 Task: Plan a workshop on conflict resolution for the team on the 25th at 2 PM To 2:30PM
Action: Mouse moved to (50, 71)
Screenshot: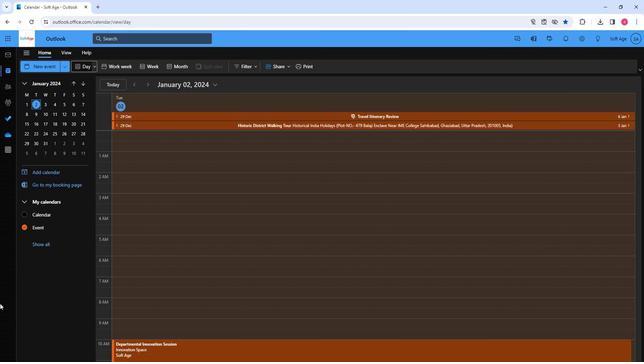 
Action: Mouse pressed left at (50, 71)
Screenshot: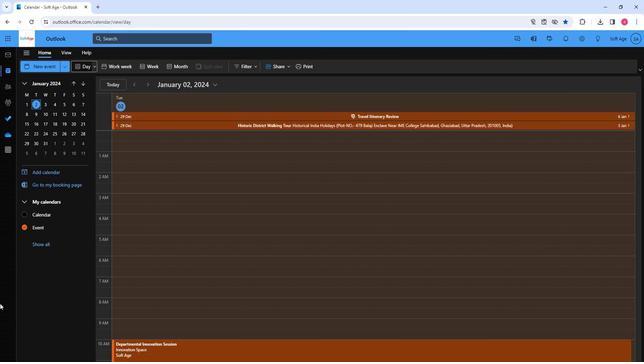 
Action: Mouse moved to (165, 109)
Screenshot: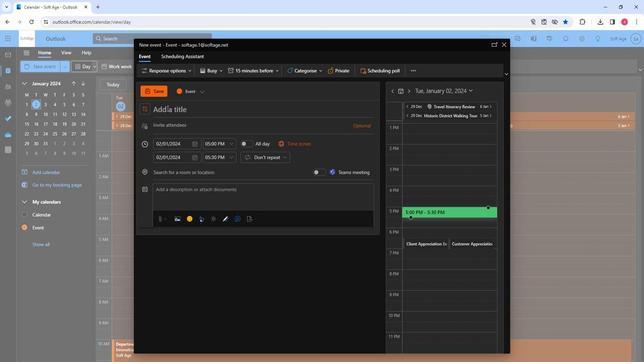 
Action: Mouse pressed left at (165, 109)
Screenshot: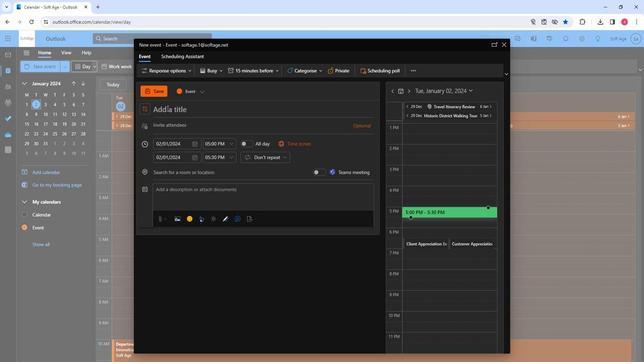 
Action: Key pressed <Key.caps_lock><Key.caps_lock><Key.shift>Workshop<Key.space><Key.shift><Key.shift><Key.shift><Key.shift><Key.shift><Key.shift><Key.shift><Key.shift><Key.shift><Key.shift><Key.shift><Key.shift><Key.shift><Key.shift><Key.shift><Key.shift><Key.shift><Key.shift><Key.shift>On<Key.space><Key.shift>Conflict<Key.space><Key.shift><Key.shift><Key.shift><Key.shift><Key.shift><Key.shift><Key.shift><Key.shift>Resolution
Screenshot: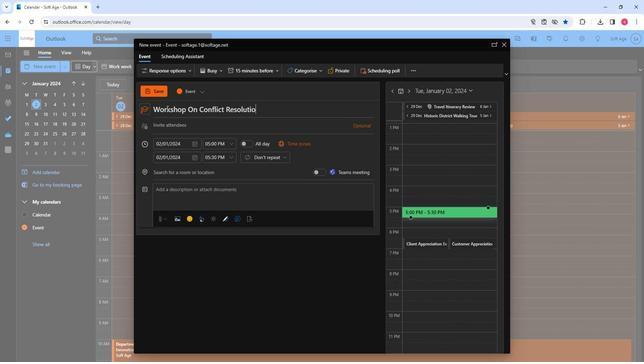 
Action: Mouse moved to (192, 128)
Screenshot: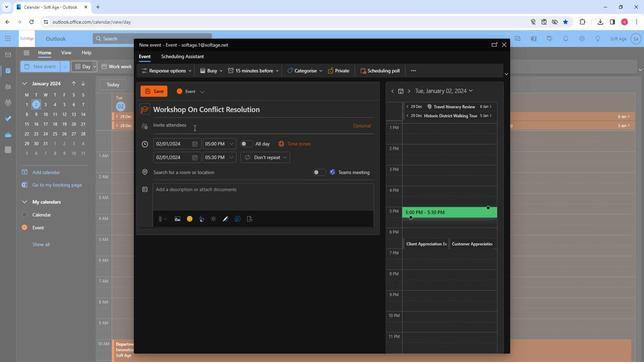
Action: Mouse pressed left at (192, 128)
Screenshot: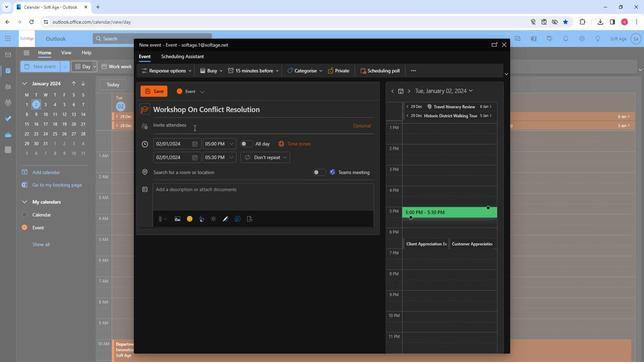 
Action: Mouse moved to (196, 126)
Screenshot: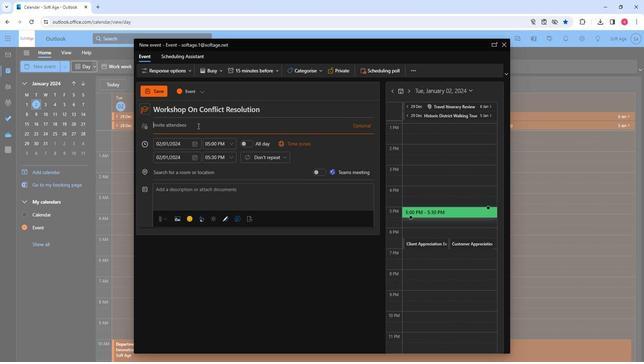 
Action: Key pressed so
Screenshot: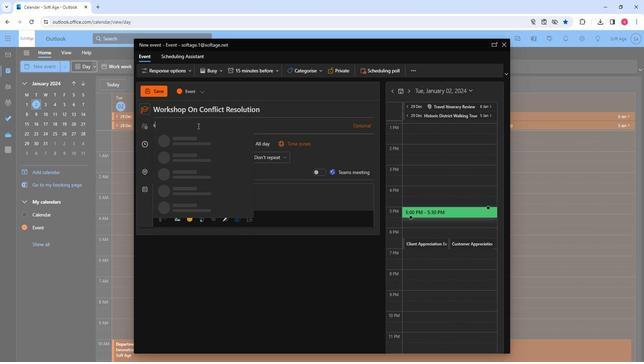 
Action: Mouse moved to (190, 154)
Screenshot: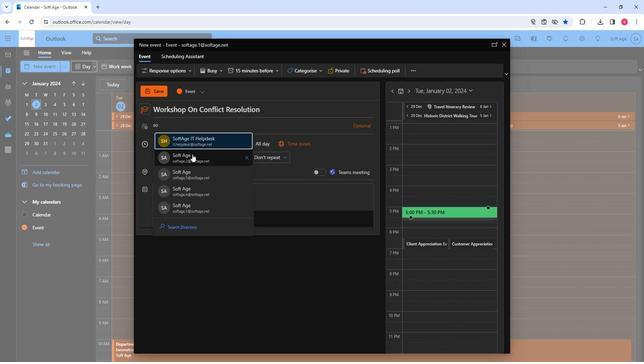 
Action: Mouse pressed left at (190, 154)
Screenshot: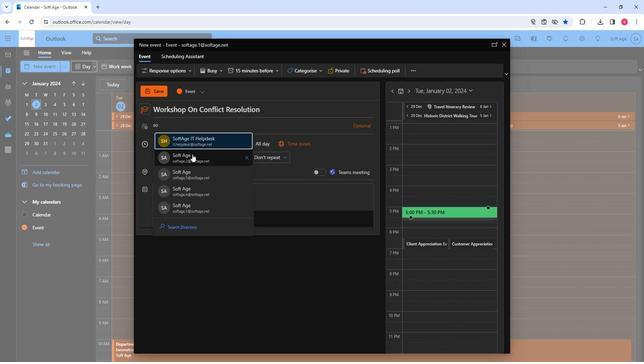 
Action: Key pressed so
Screenshot: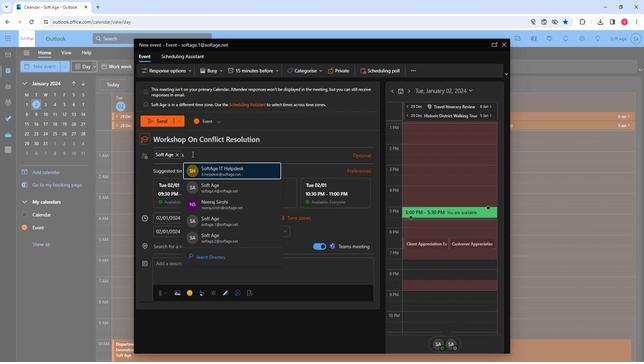 
Action: Mouse moved to (210, 203)
Screenshot: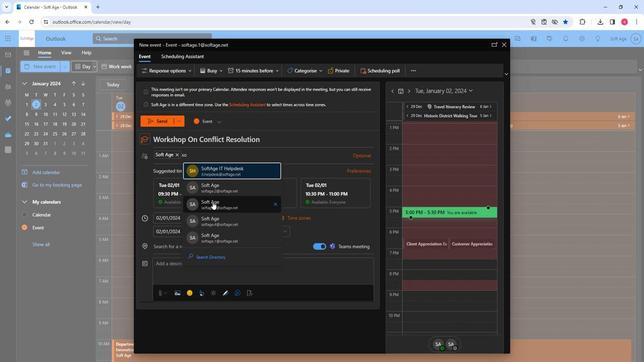 
Action: Mouse pressed left at (210, 203)
Screenshot: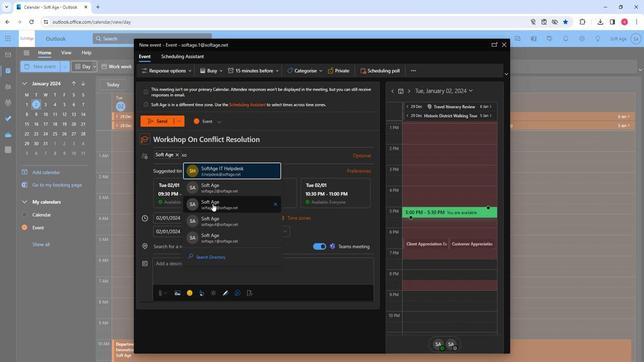 
Action: Key pressed so
Screenshot: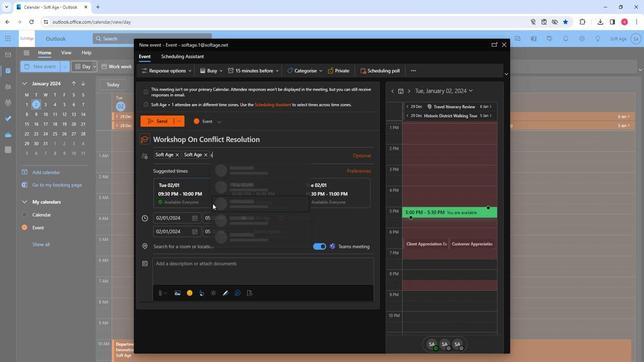 
Action: Mouse moved to (230, 220)
Screenshot: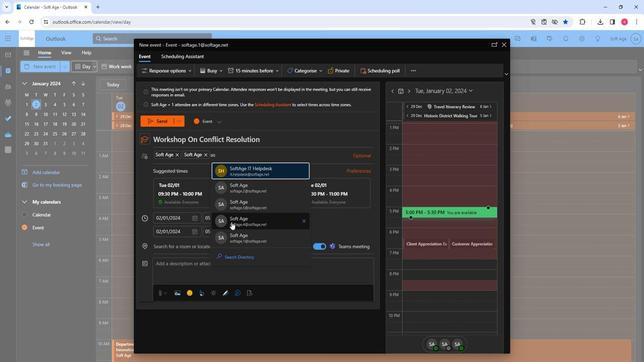 
Action: Mouse pressed left at (230, 220)
Screenshot: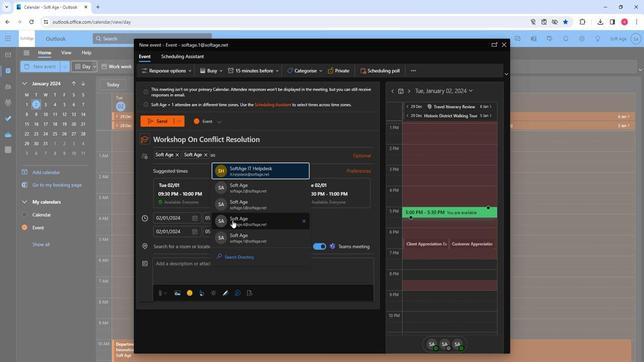 
Action: Key pressed so
Screenshot: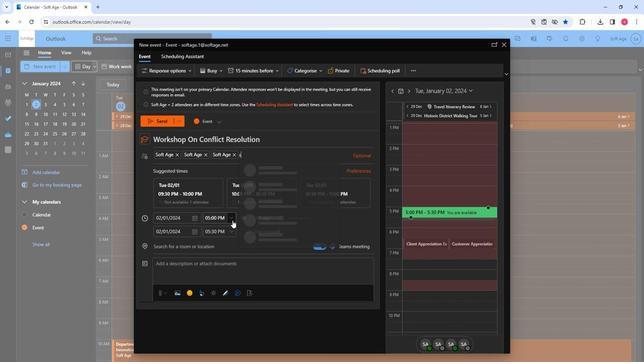 
Action: Mouse moved to (266, 235)
Screenshot: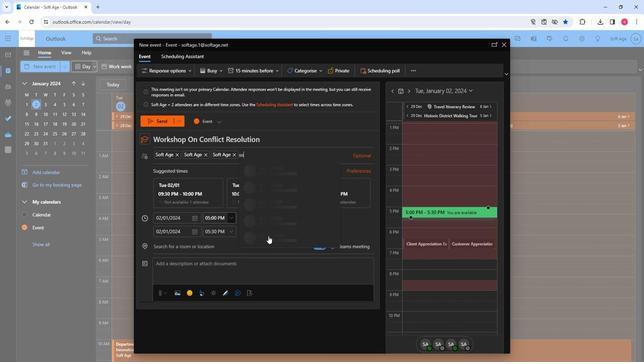 
Action: Mouse pressed left at (266, 235)
Screenshot: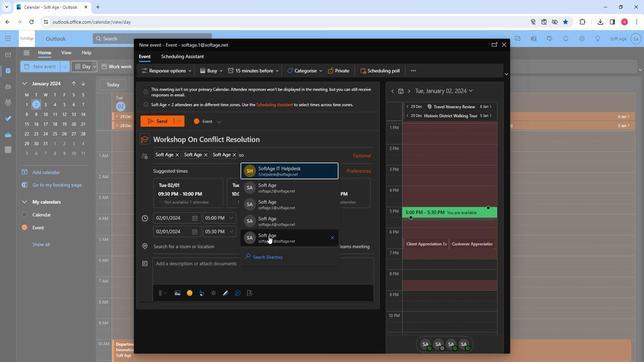 
Action: Mouse moved to (192, 218)
Screenshot: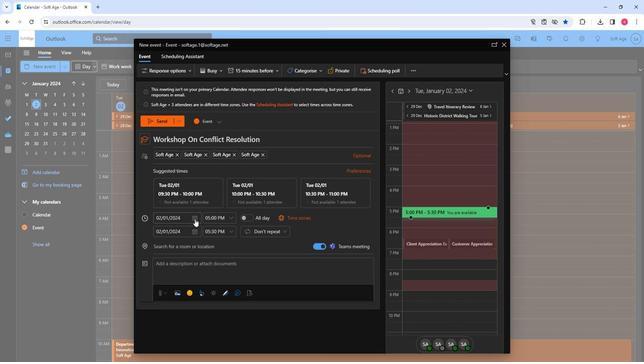 
Action: Mouse pressed left at (192, 218)
Screenshot: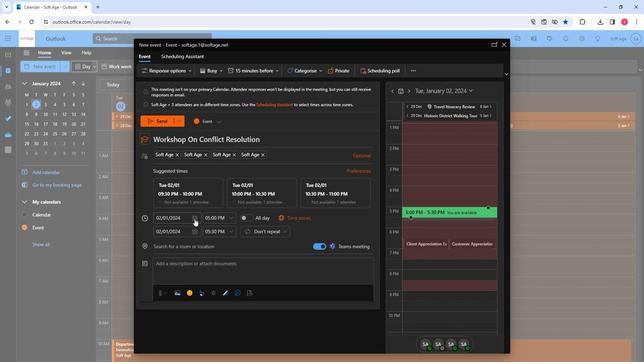 
Action: Mouse moved to (188, 285)
Screenshot: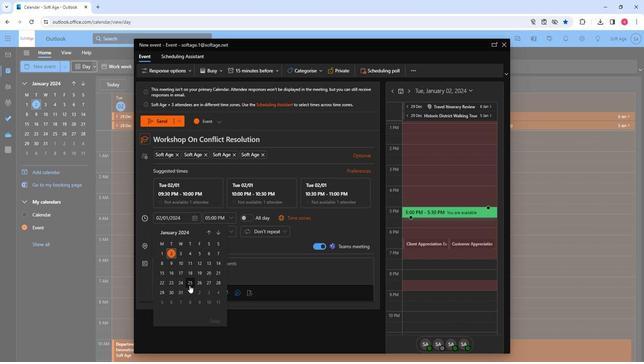 
Action: Mouse pressed left at (188, 285)
Screenshot: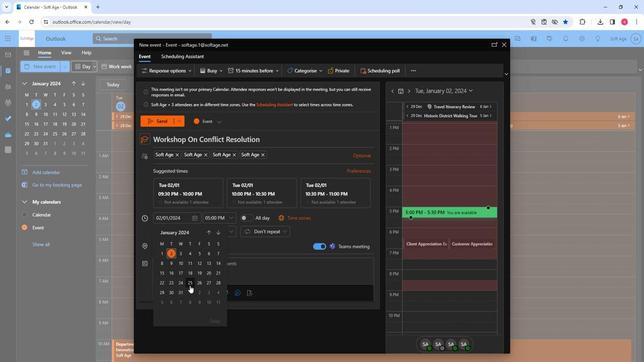
Action: Mouse moved to (228, 217)
Screenshot: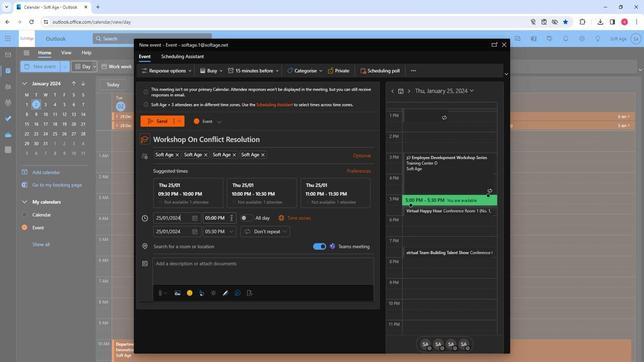 
Action: Mouse pressed left at (228, 217)
Screenshot: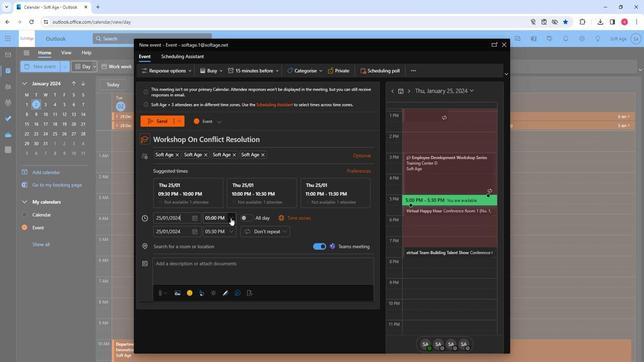 
Action: Mouse moved to (220, 255)
Screenshot: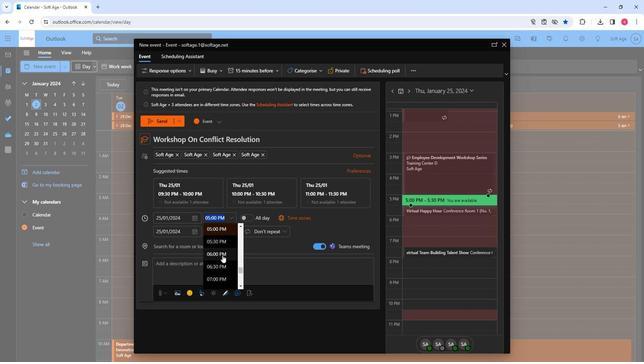 
Action: Mouse scrolled (220, 255) with delta (0, 0)
Screenshot: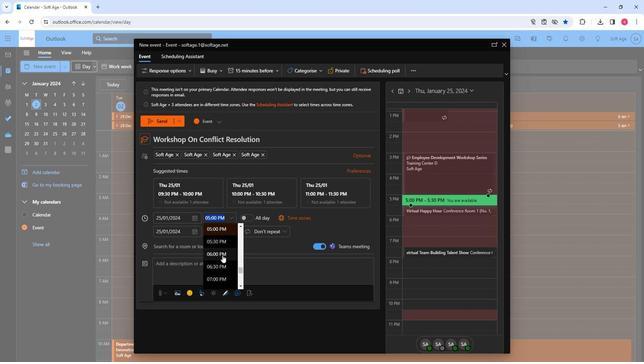 
Action: Mouse moved to (219, 247)
Screenshot: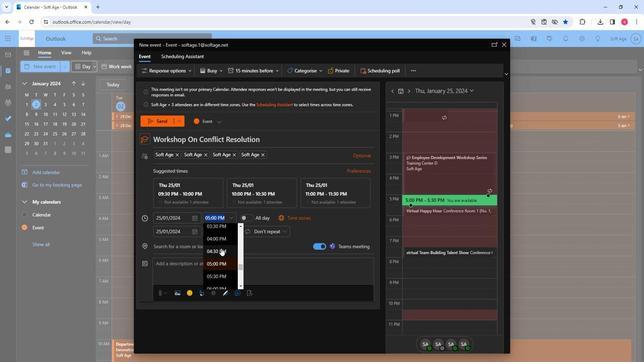 
Action: Mouse scrolled (219, 248) with delta (0, 0)
Screenshot: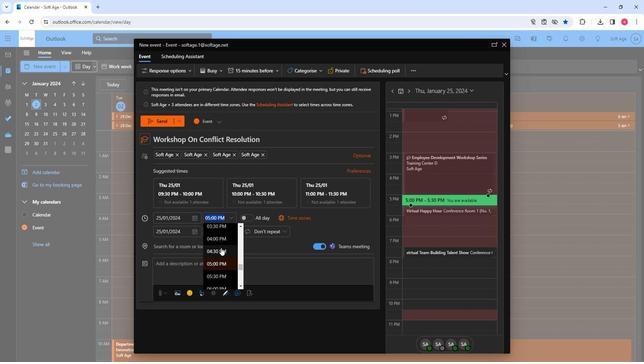 
Action: Mouse scrolled (219, 248) with delta (0, 0)
Screenshot: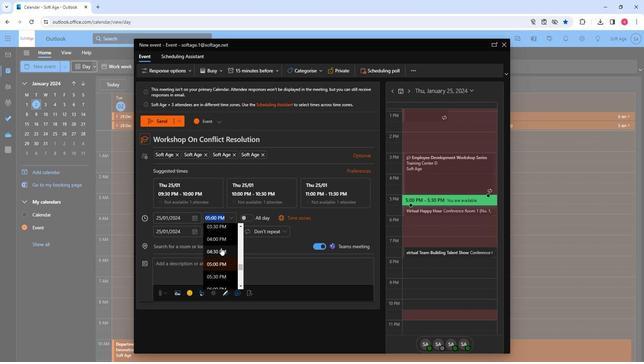 
Action: Mouse moved to (217, 257)
Screenshot: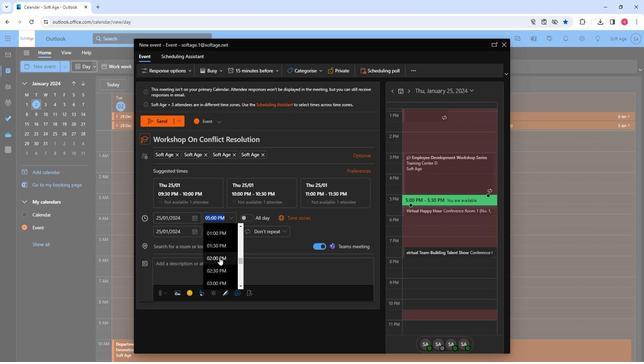 
Action: Mouse scrolled (217, 258) with delta (0, 0)
Screenshot: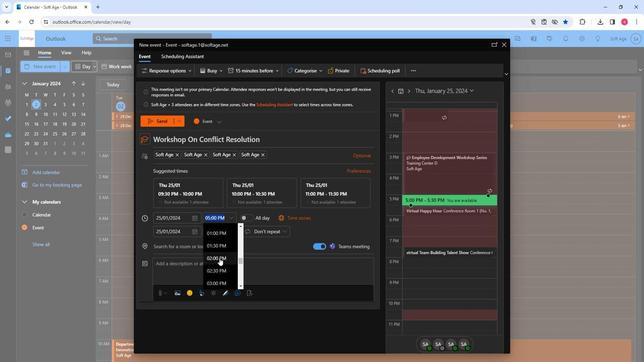 
Action: Mouse moved to (218, 251)
Screenshot: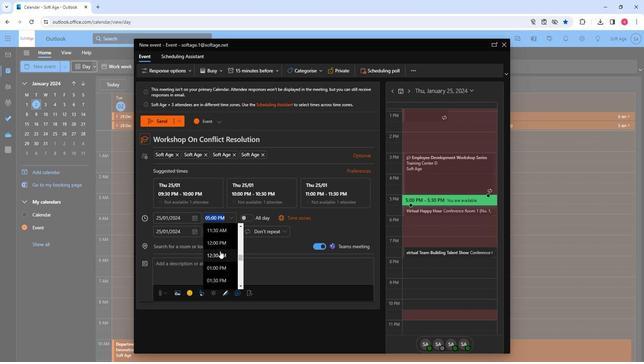 
Action: Mouse scrolled (218, 251) with delta (0, 0)
Screenshot: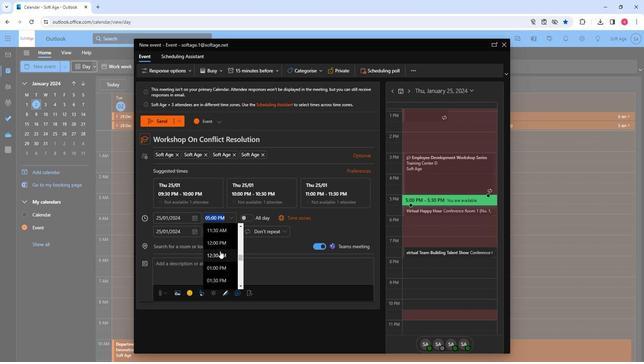 
Action: Mouse moved to (217, 258)
Screenshot: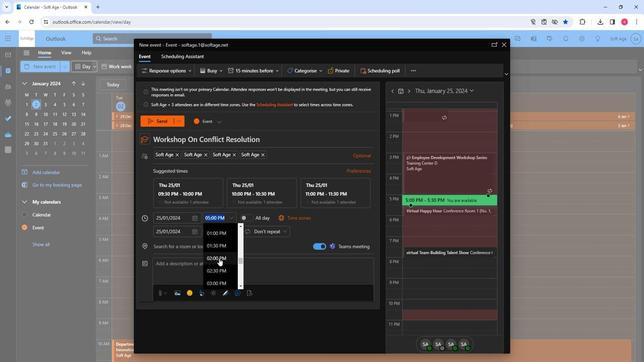 
Action: Mouse scrolled (217, 258) with delta (0, 0)
Screenshot: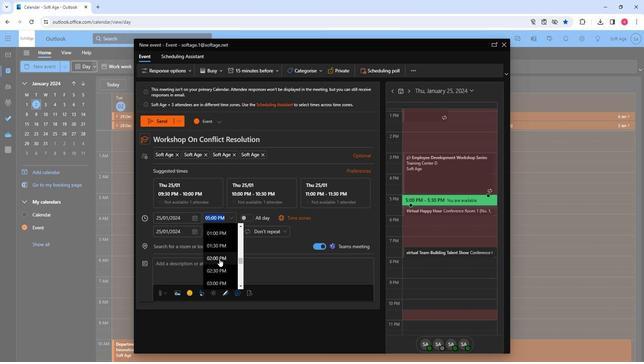 
Action: Mouse moved to (221, 246)
Screenshot: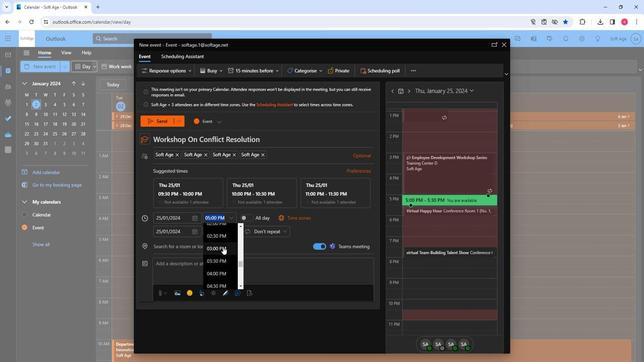
Action: Mouse scrolled (221, 246) with delta (0, 0)
Screenshot: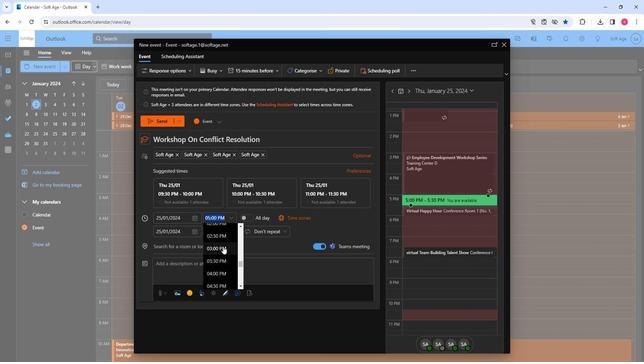 
Action: Mouse moved to (215, 259)
Screenshot: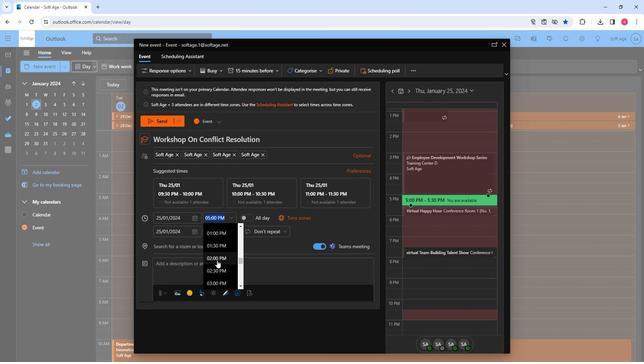 
Action: Mouse pressed left at (215, 259)
Screenshot: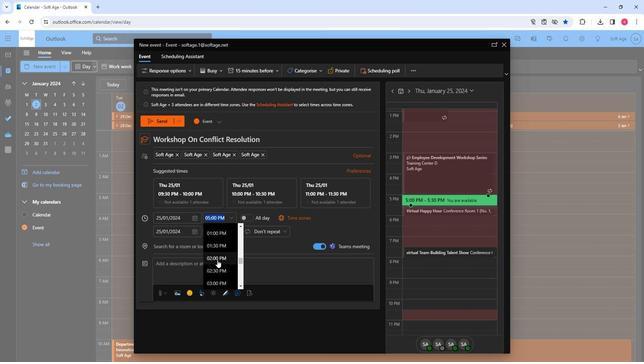 
Action: Mouse moved to (176, 246)
Screenshot: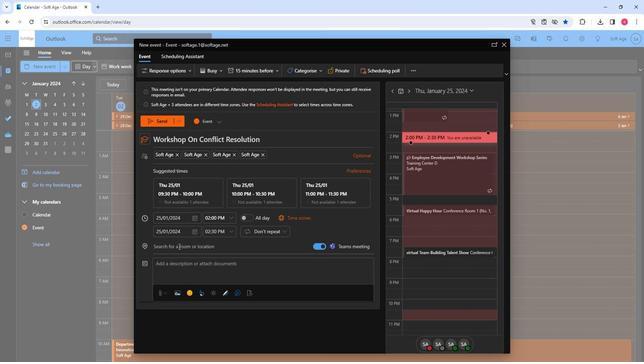 
Action: Mouse pressed left at (176, 246)
Screenshot: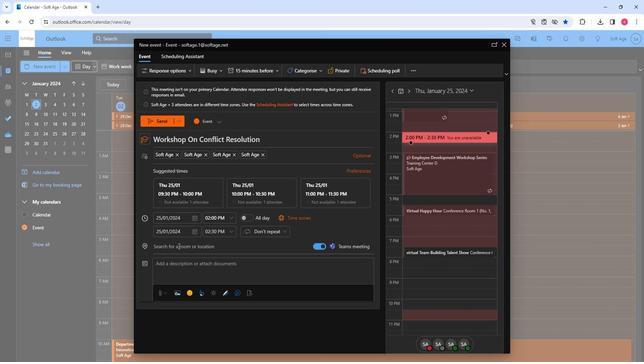 
Action: Key pressed so
Screenshot: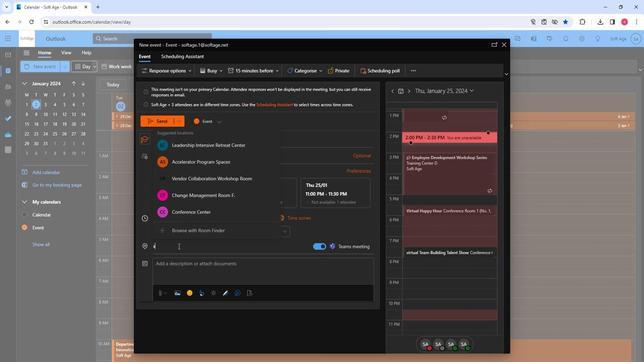 
Action: Mouse moved to (178, 247)
Screenshot: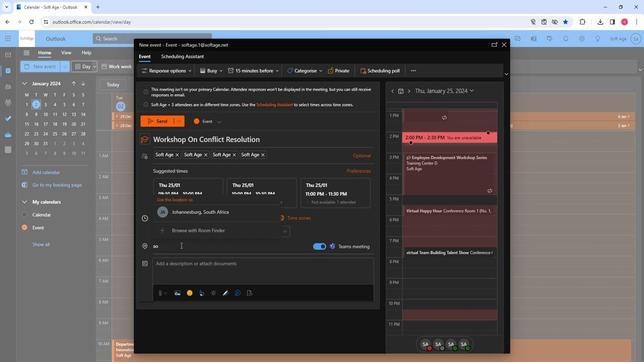 
Action: Key pressed f
Screenshot: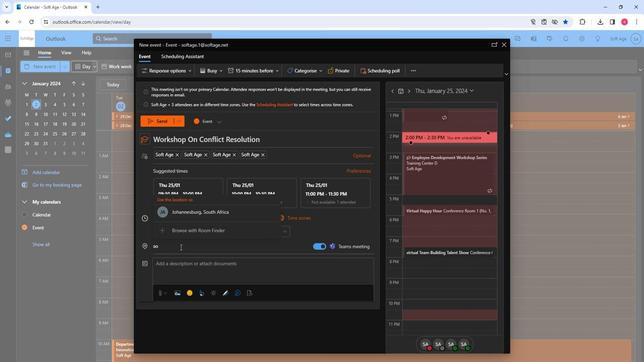 
Action: Mouse moved to (191, 145)
Screenshot: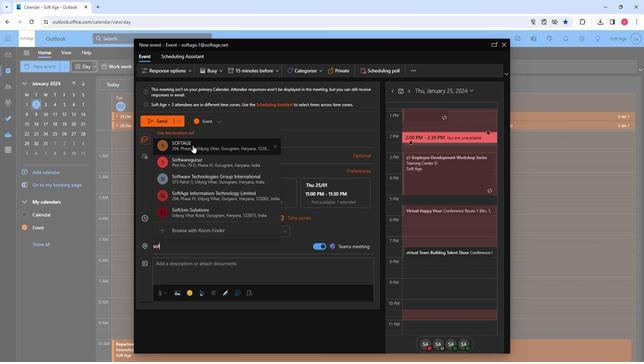 
Action: Mouse pressed left at (191, 145)
Screenshot: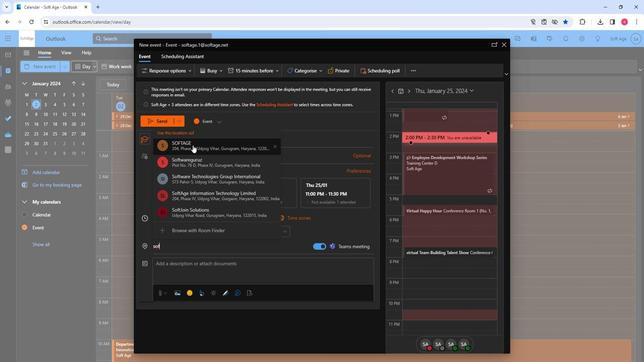 
Action: Mouse moved to (186, 256)
Screenshot: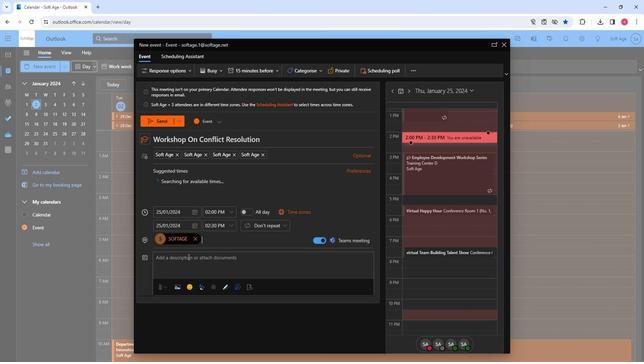 
Action: Mouse pressed left at (186, 256)
Screenshot: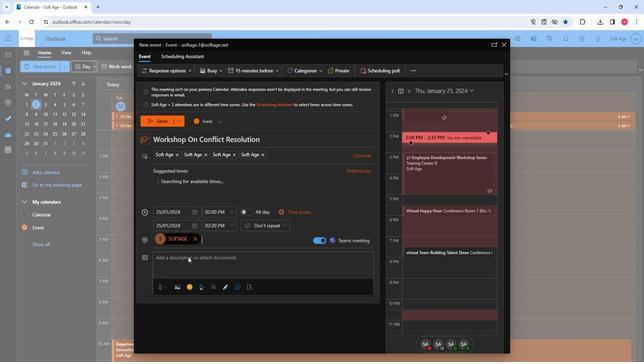 
Action: Mouse moved to (176, 262)
Screenshot: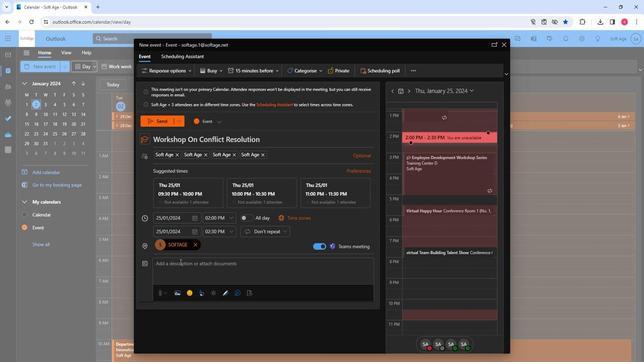 
Action: Mouse pressed left at (176, 262)
Screenshot: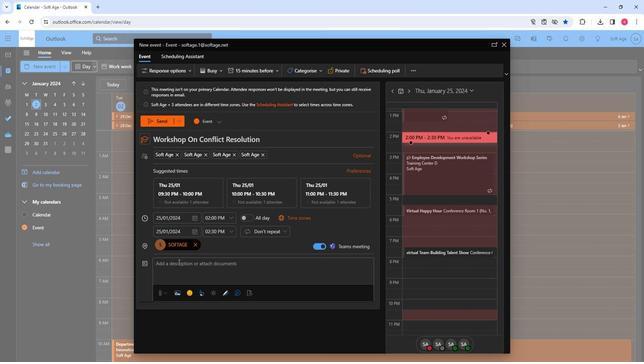 
Action: Mouse moved to (176, 262)
Screenshot: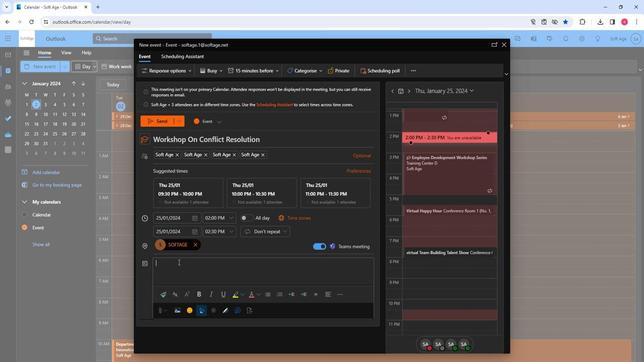 
Action: Key pressed <Key.shift>Navigate<Key.space>conflicts<Key.space>with<Key.space>skill<Key.shift>
Screenshot: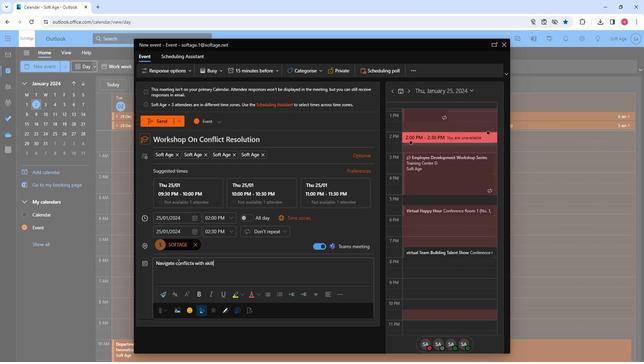 
Action: Mouse moved to (175, 262)
Screenshot: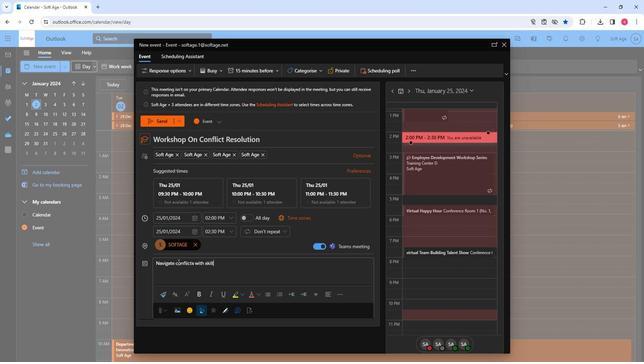 
Action: Key pressed !<Key.space><Key.shift>Join<Key.space>our<Key.space>team<Key.space>workshop<Key.space>on<Key.space>conflict.<Key.space><Key.shift>Learn<Key.space>effective<Key.space>strategies,<Key.space>foster<Key.space>positive<Key.space>communication,<Key.space>and<Key.space>strengthen<Key.space>teamwork<Key.space>for<Key.space>a<Key.space>harmonius<Key.backspace><Key.backspace>ous<Key.space><Key.backspace><Key.space>work<Key.space>environment
Screenshot: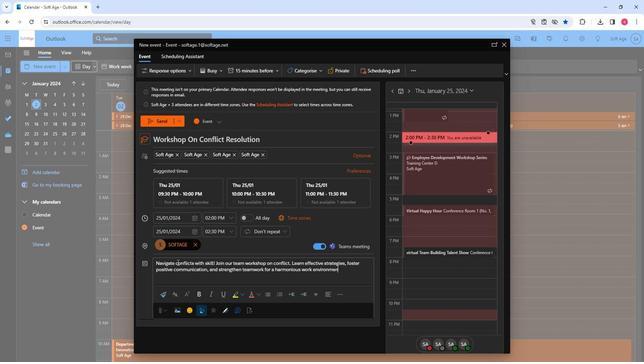 
Action: Mouse moved to (207, 269)
Screenshot: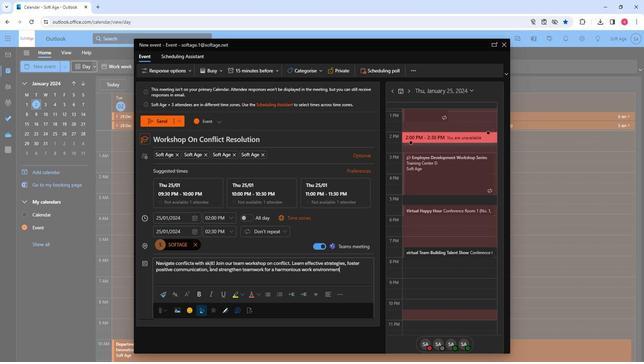 
Action: Mouse pressed left at (207, 269)
Screenshot: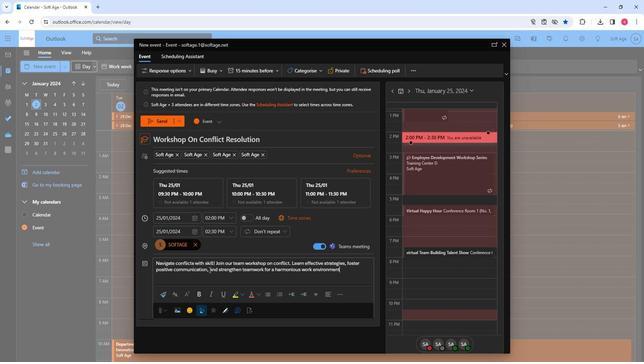 
Action: Mouse moved to (207, 269)
Screenshot: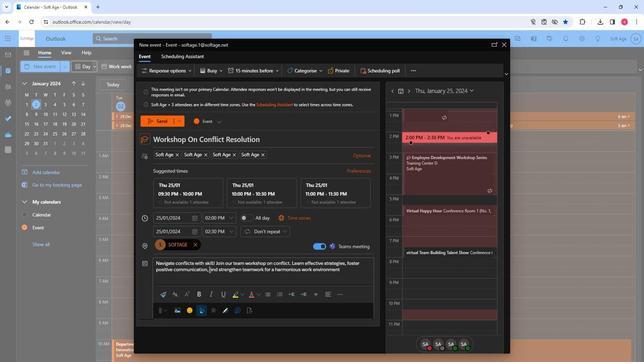 
Action: Mouse pressed left at (207, 269)
Screenshot: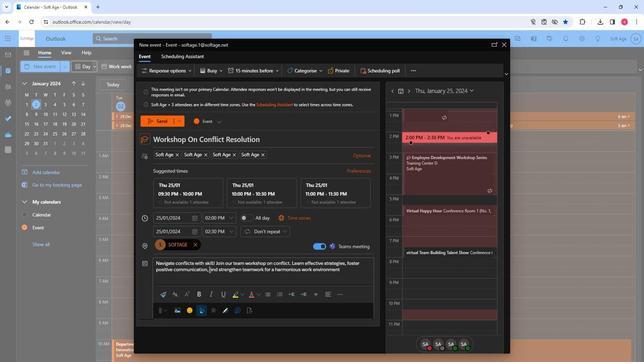
Action: Mouse pressed left at (207, 269)
Screenshot: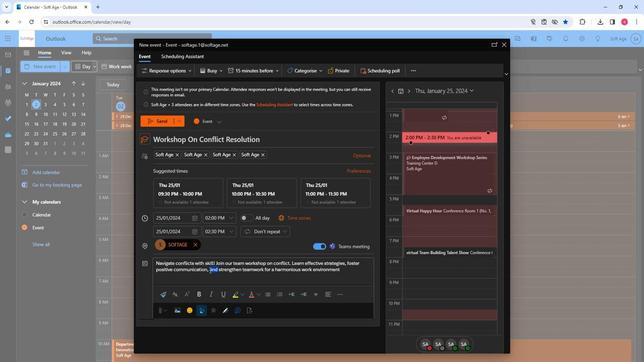 
Action: Mouse moved to (247, 256)
Screenshot: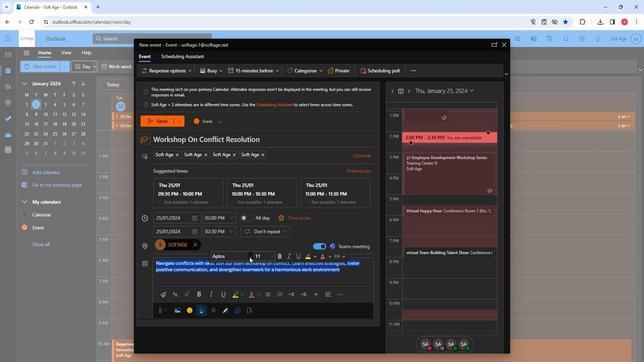 
Action: Mouse pressed left at (247, 256)
Screenshot: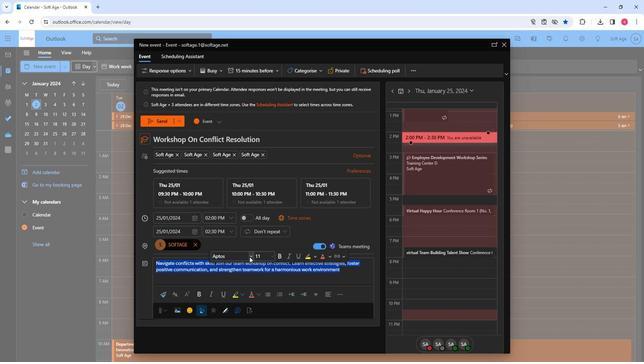 
Action: Mouse moved to (264, 221)
Screenshot: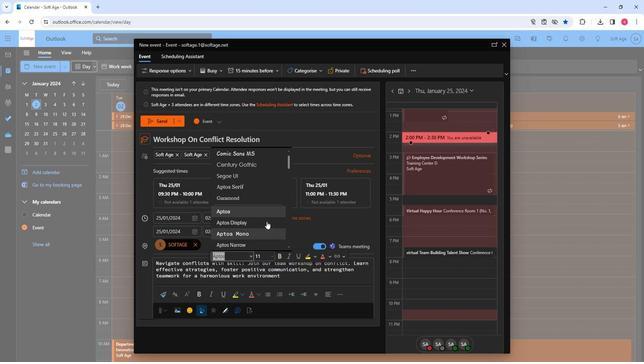 
Action: Mouse scrolled (264, 220) with delta (0, 0)
Screenshot: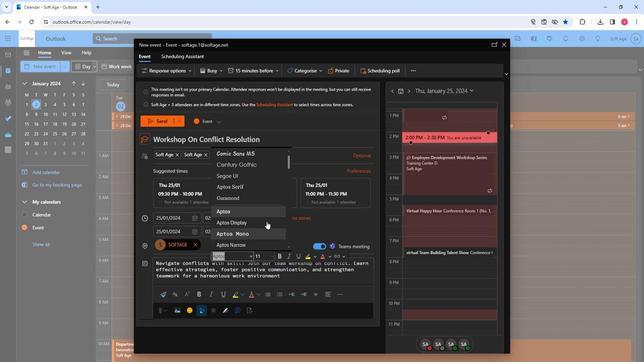 
Action: Mouse moved to (264, 221)
Screenshot: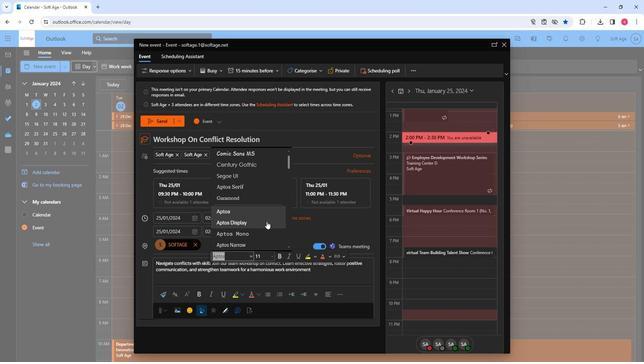 
Action: Mouse scrolled (264, 220) with delta (0, 0)
Screenshot: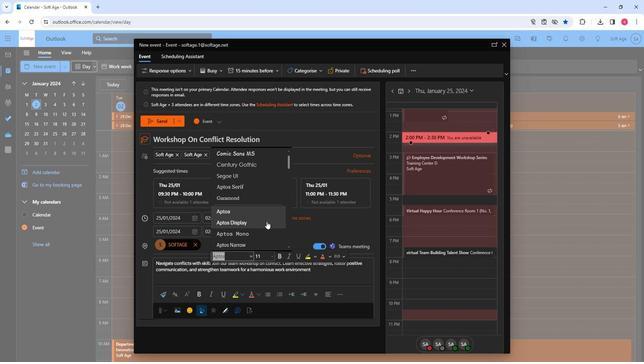 
Action: Mouse scrolled (264, 220) with delta (0, 0)
Screenshot: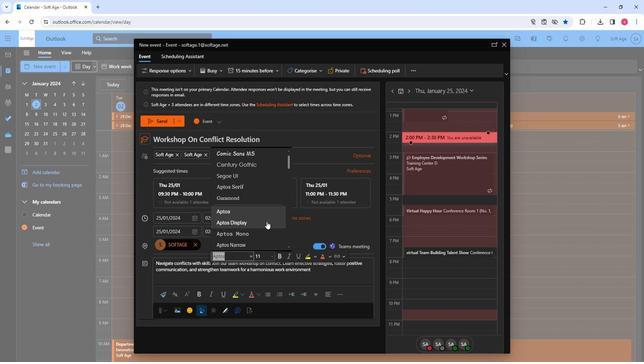 
Action: Mouse moved to (235, 229)
Screenshot: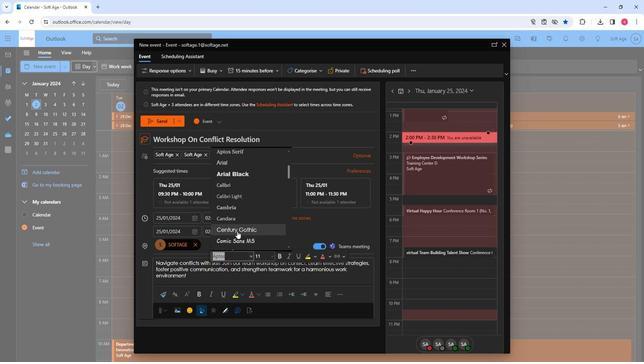 
Action: Mouse pressed left at (235, 229)
Screenshot: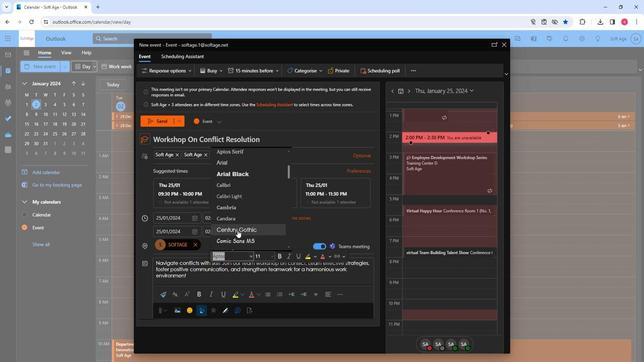 
Action: Mouse moved to (287, 257)
Screenshot: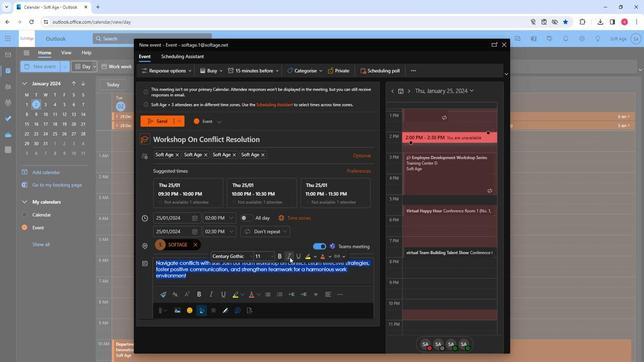 
Action: Mouse pressed left at (287, 257)
Screenshot: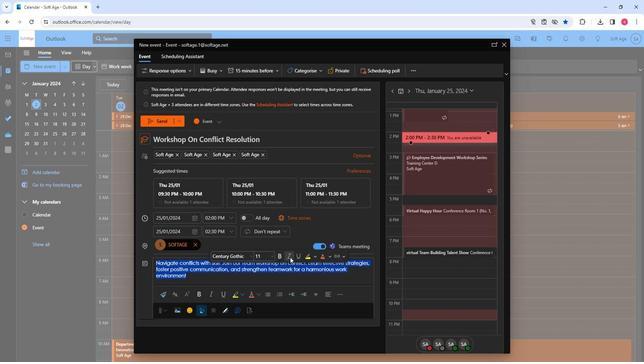 
Action: Mouse moved to (313, 256)
Screenshot: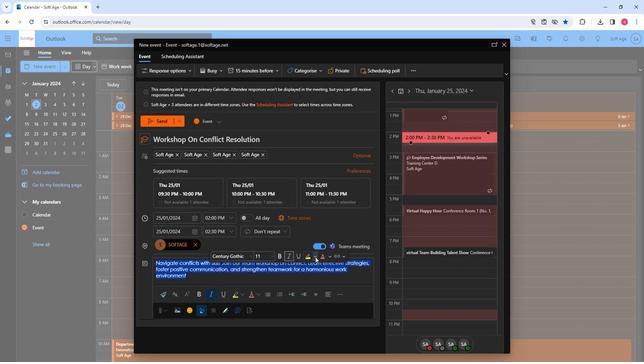 
Action: Mouse pressed left at (313, 256)
Screenshot: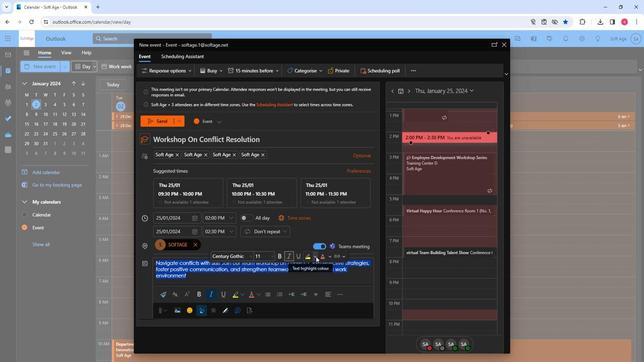 
Action: Mouse moved to (323, 279)
Screenshot: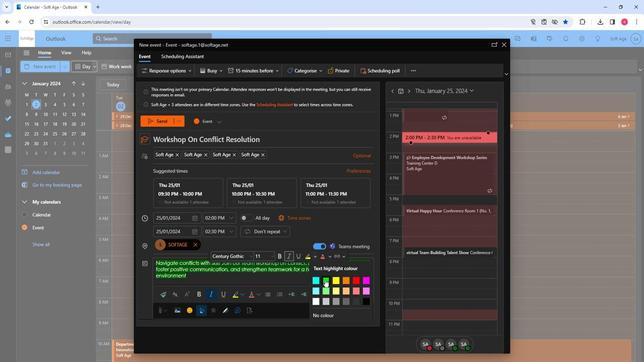 
Action: Mouse pressed left at (323, 279)
Screenshot: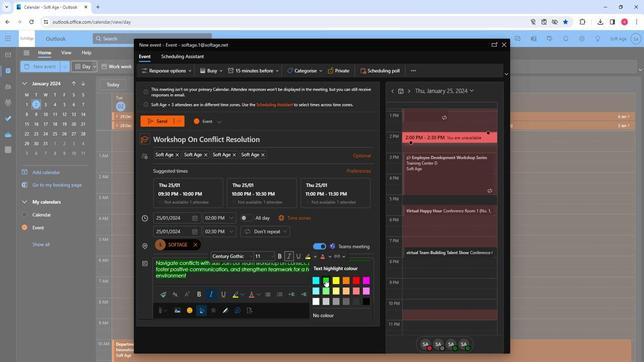 
Action: Mouse moved to (266, 279)
Screenshot: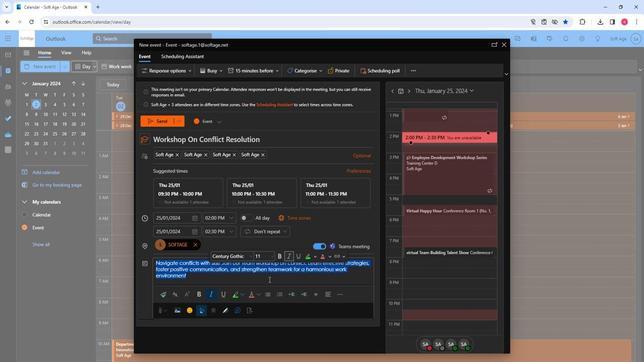 
Action: Mouse pressed left at (266, 279)
Screenshot: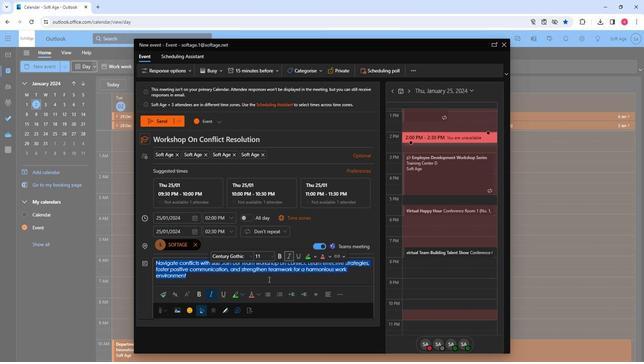 
Action: Mouse moved to (165, 122)
Screenshot: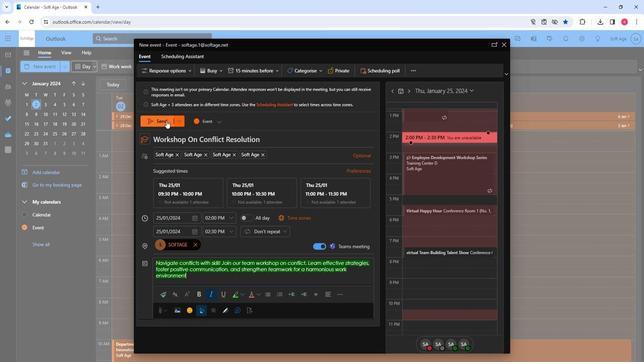 
Action: Mouse pressed left at (165, 122)
Screenshot: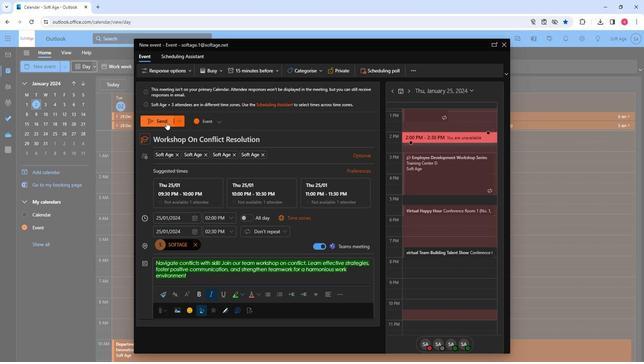 
Action: Mouse moved to (205, 215)
Screenshot: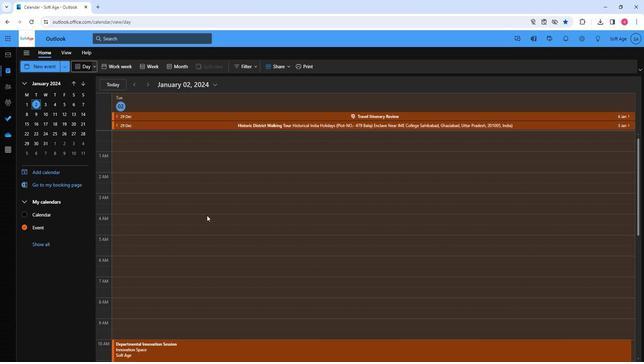 
